 Task: Create Card Card0000000159 in Board Board0000000040 in Workspace WS0000000014 in Trello. Create Card Card0000000160 in Board Board0000000040 in Workspace WS0000000014 in Trello. Create Card Card0000000161 in Board Board0000000041 in Workspace WS0000000014 in Trello. Create Card Card0000000162 in Board Board0000000041 in Workspace WS0000000014 in Trello. Create Card Card0000000163 in Board Board0000000041 in Workspace WS0000000014 in Trello
Action: Mouse moved to (419, 379)
Screenshot: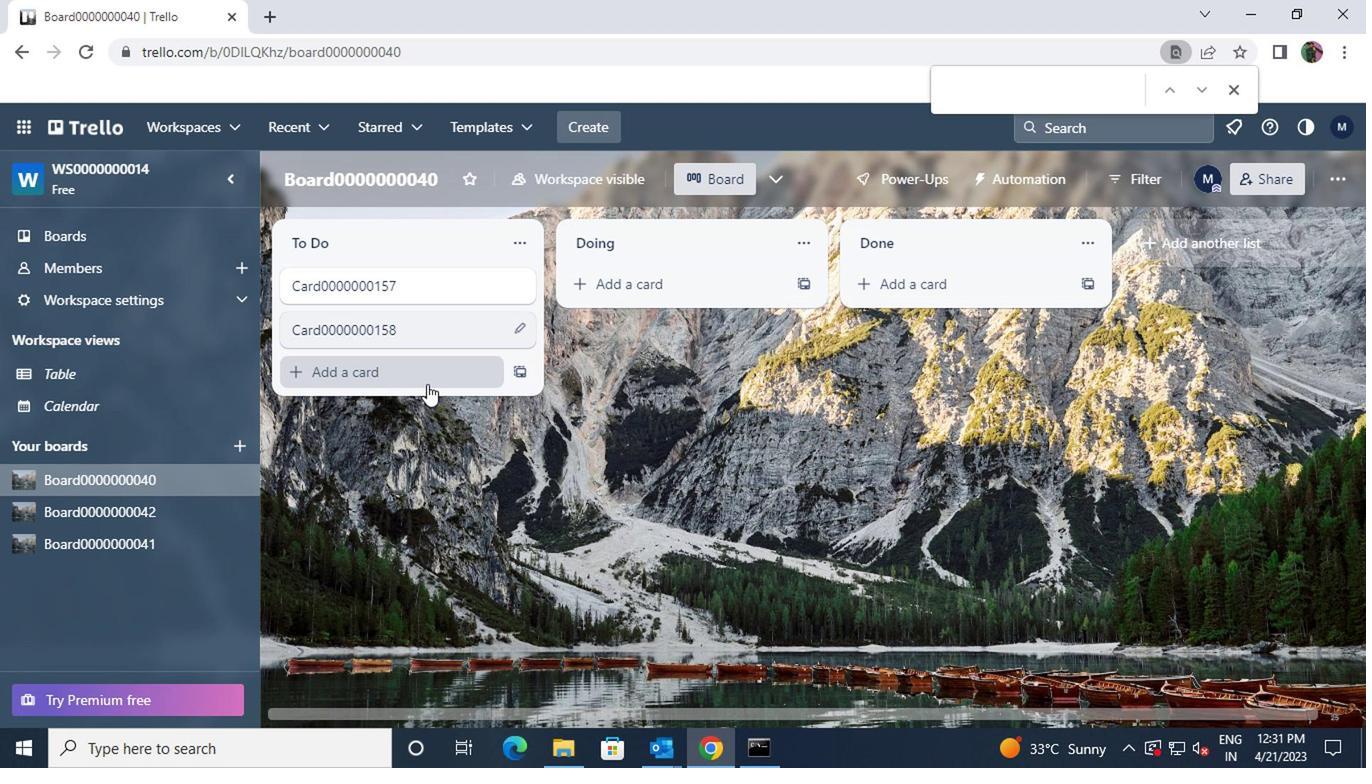 
Action: Mouse pressed left at (419, 379)
Screenshot: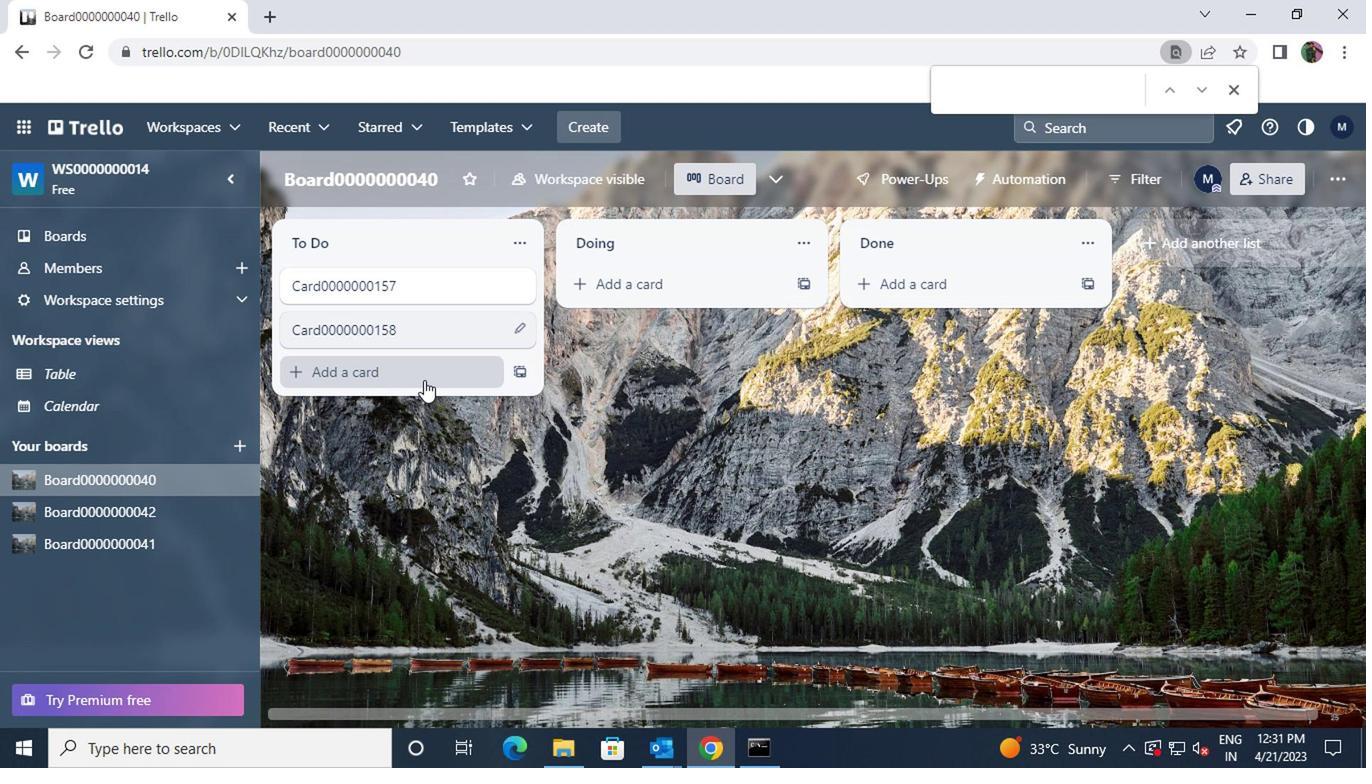 
Action: Key pressed <Key.shift>CARD0000000159
Screenshot: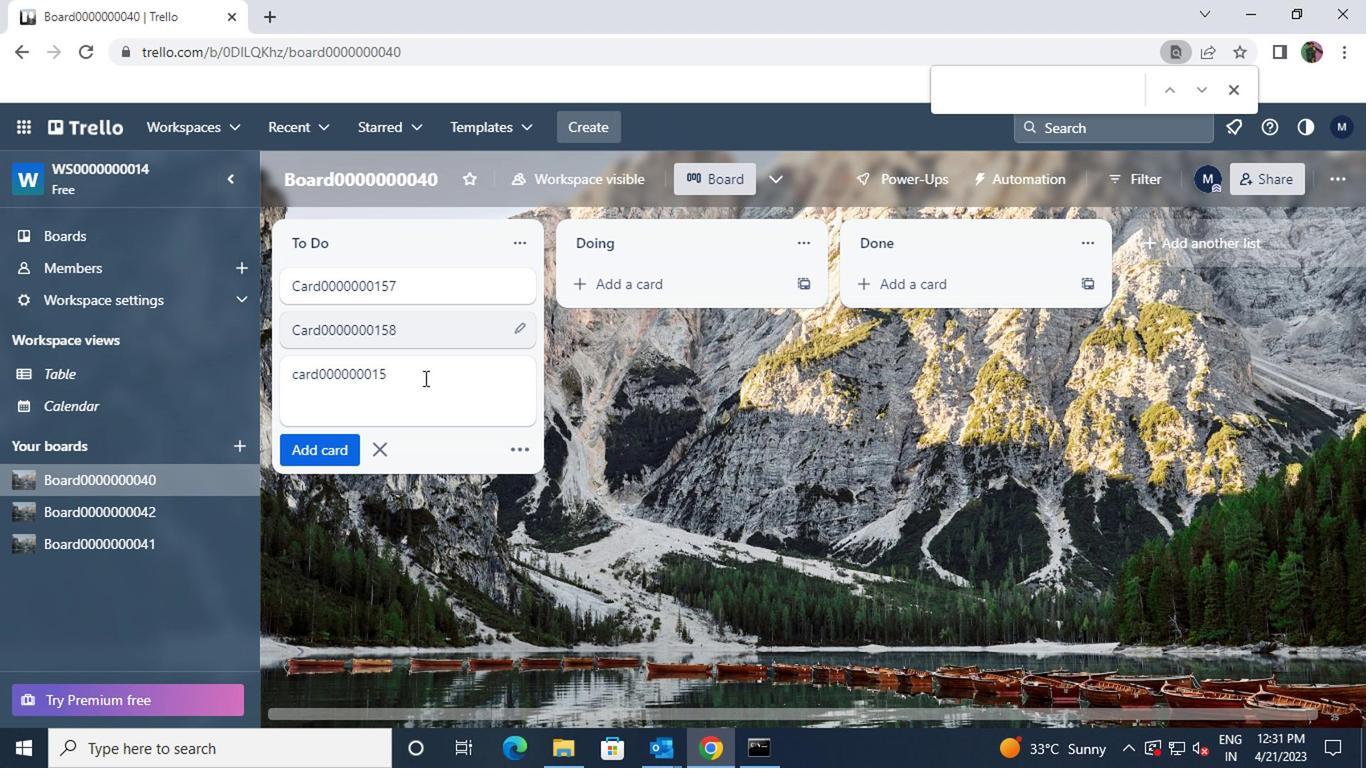 
Action: Mouse moved to (343, 445)
Screenshot: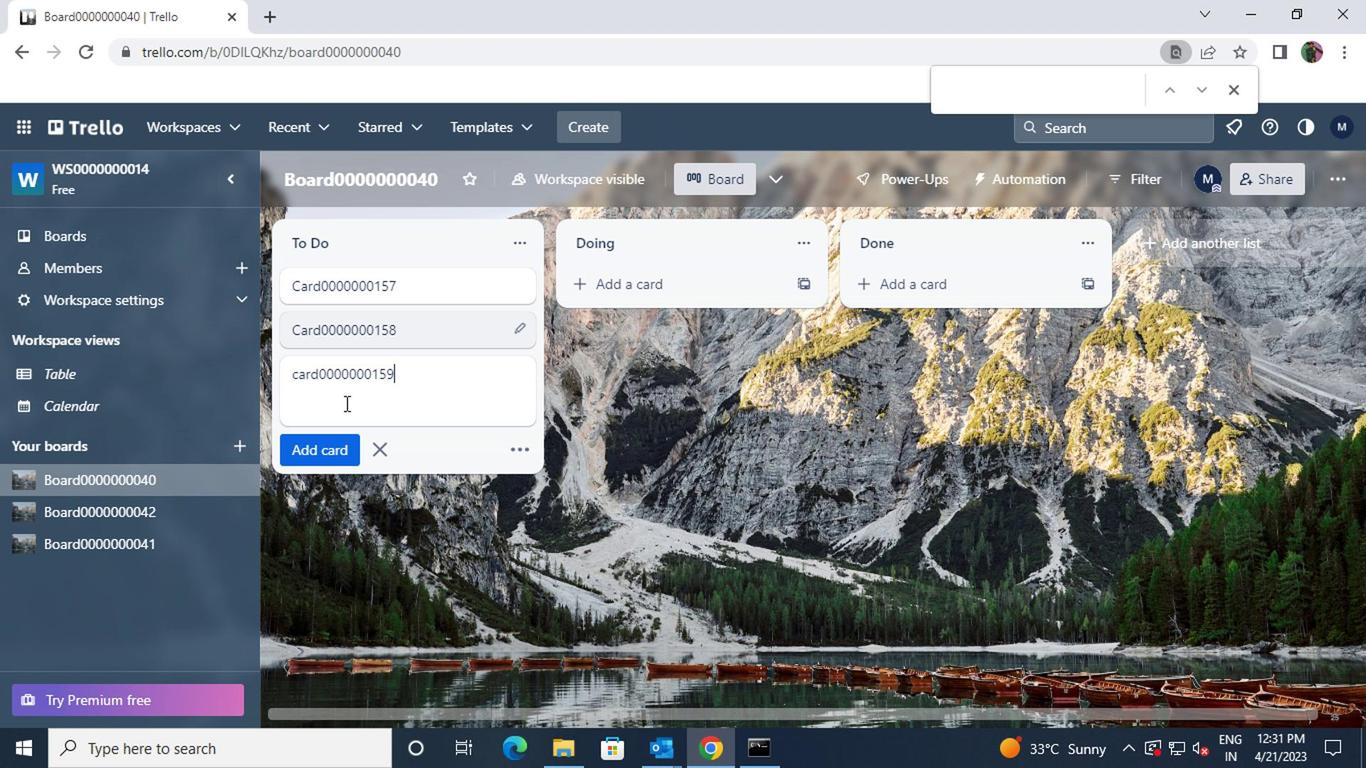 
Action: Mouse pressed left at (343, 445)
Screenshot: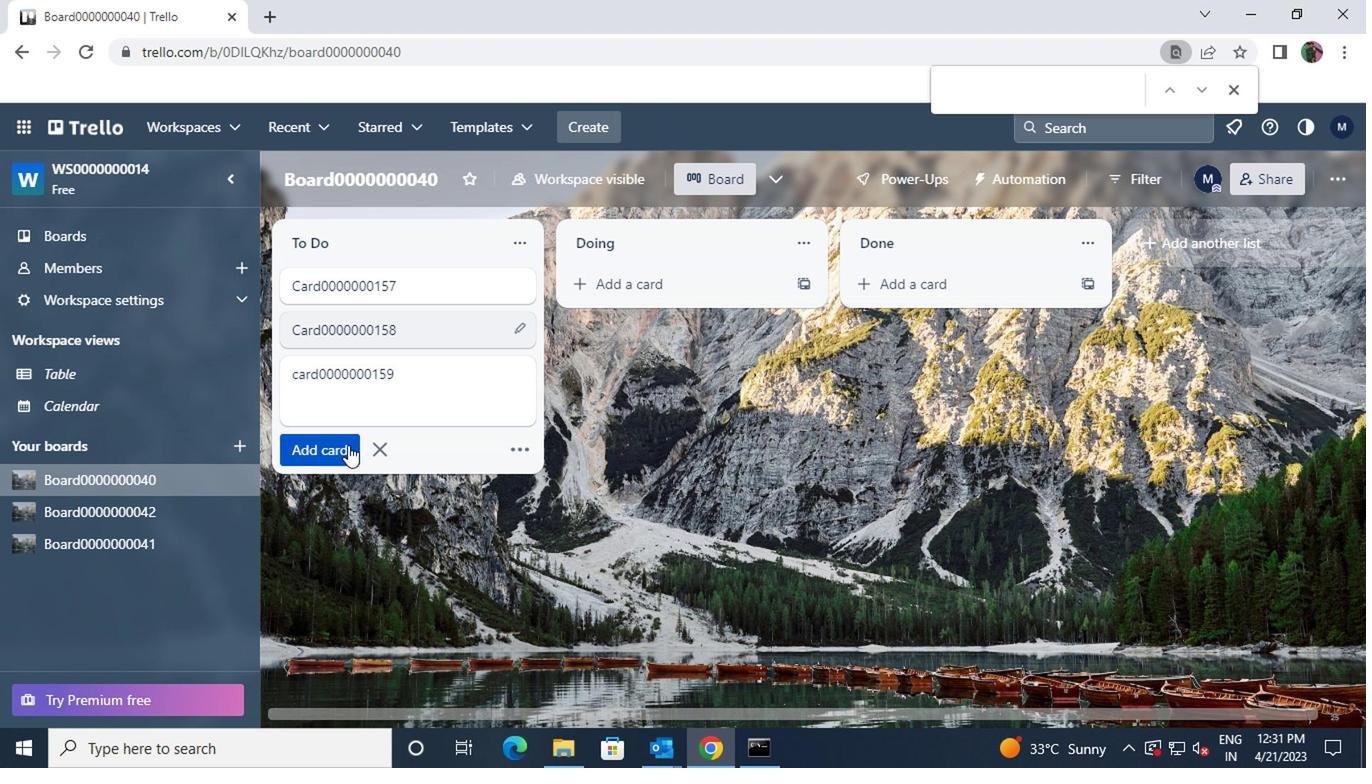 
Action: Key pressed <Key.shift>CARD0000000160
Screenshot: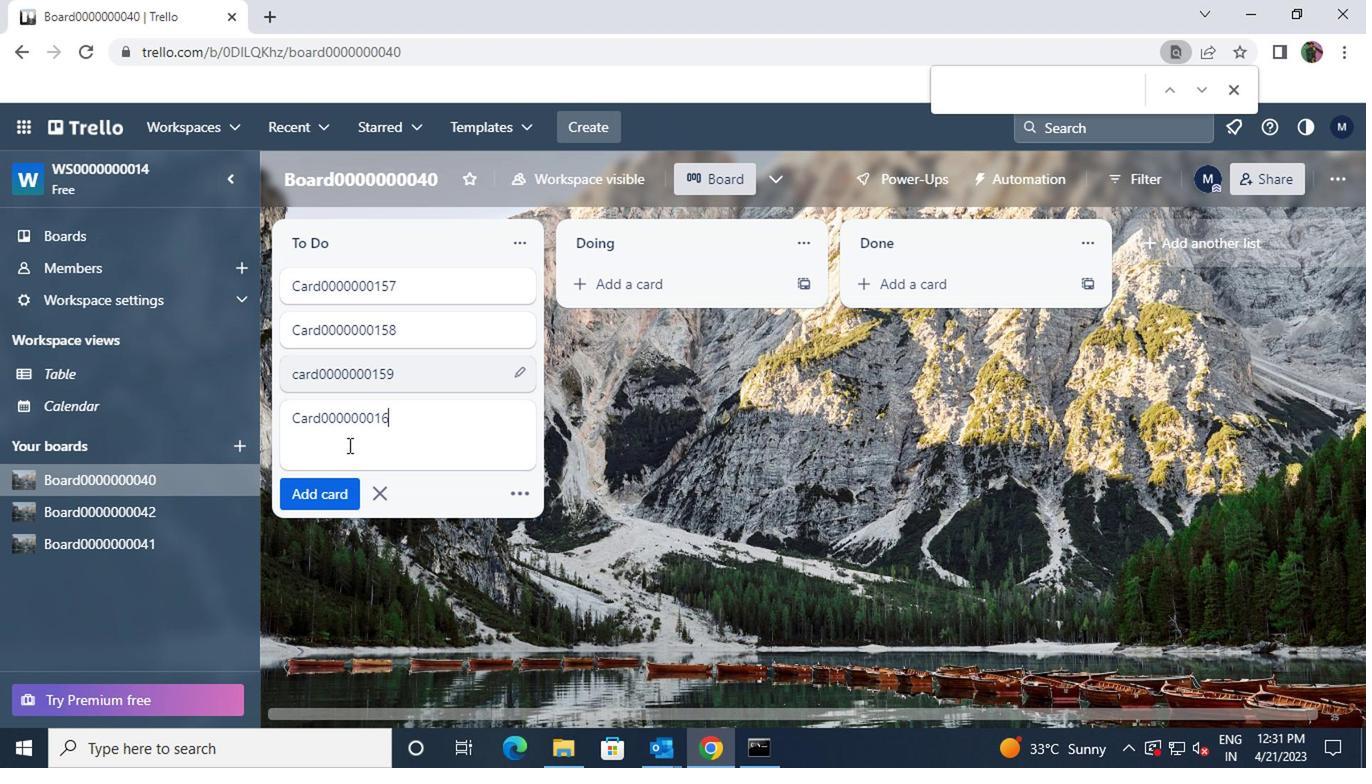 
Action: Mouse moved to (347, 481)
Screenshot: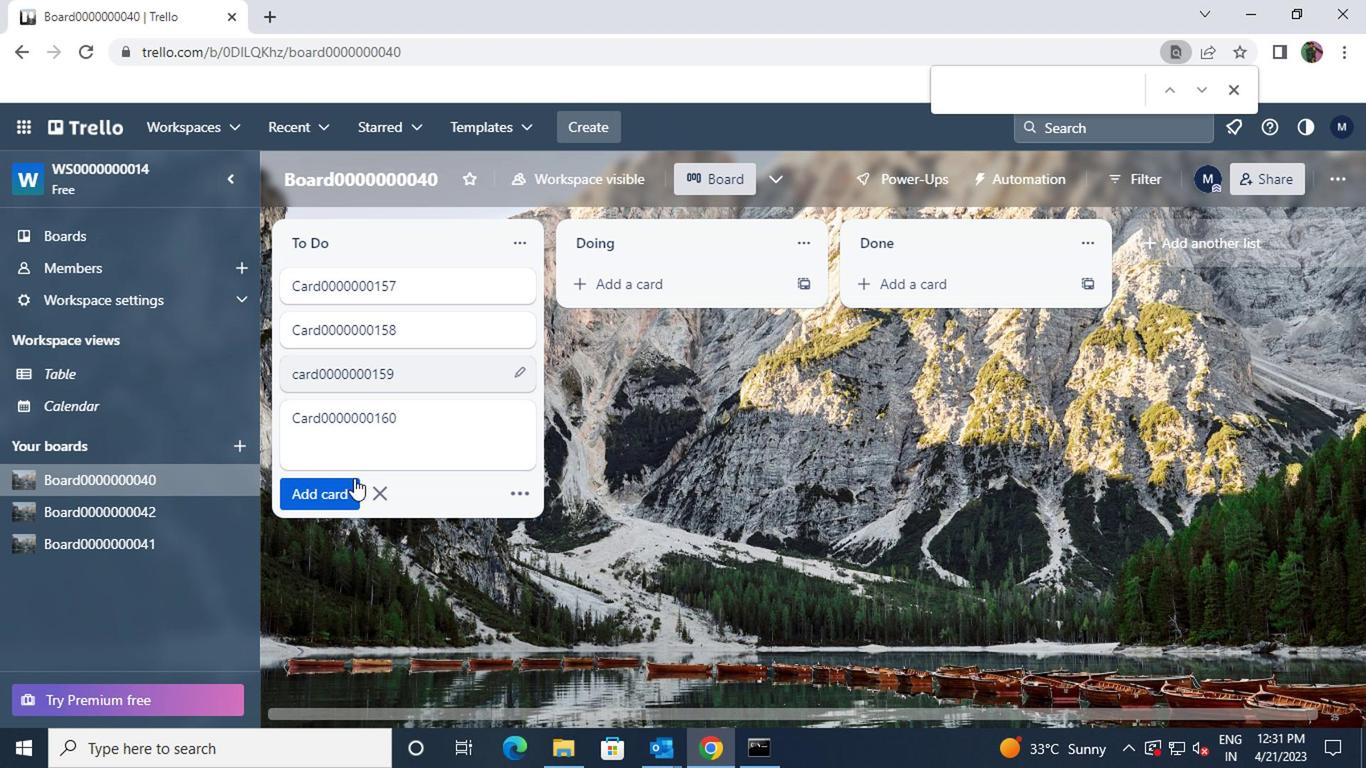 
Action: Mouse pressed left at (347, 481)
Screenshot: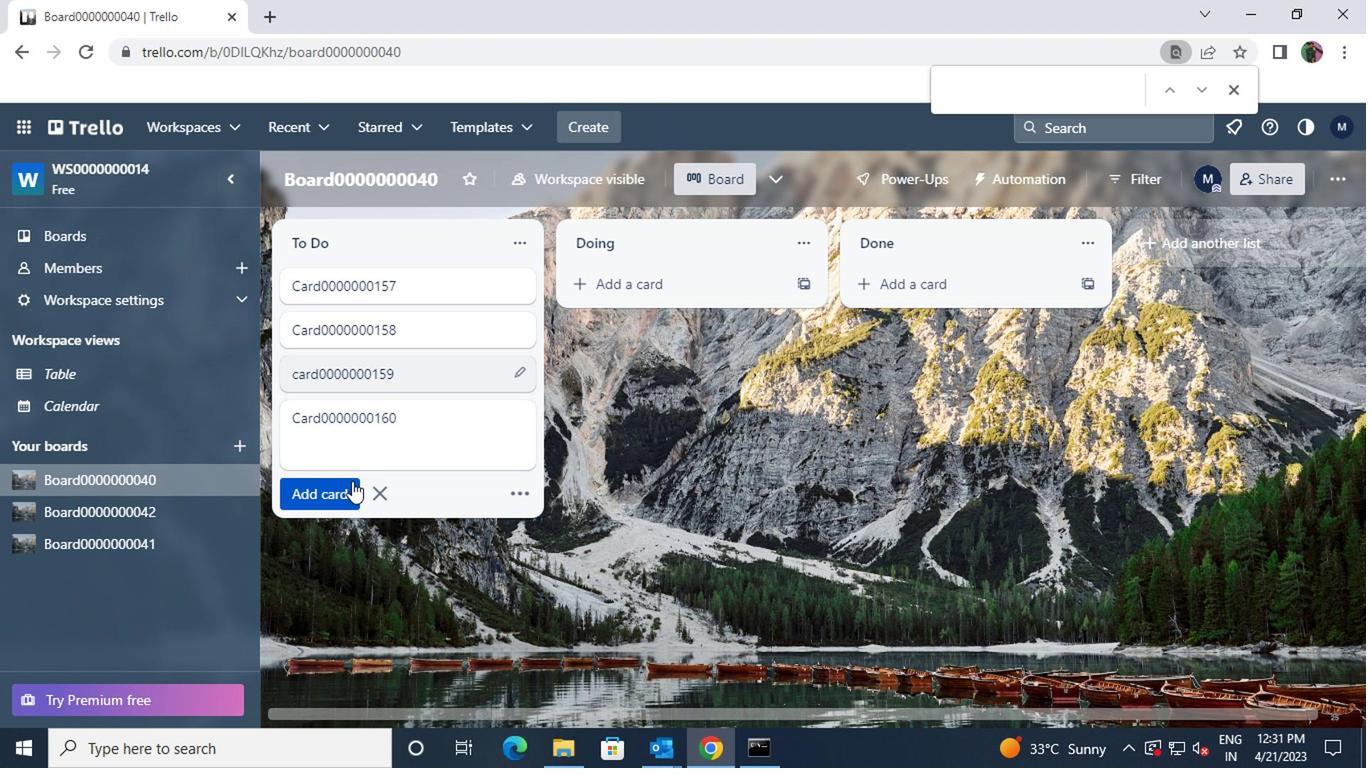 
Action: Mouse moved to (172, 540)
Screenshot: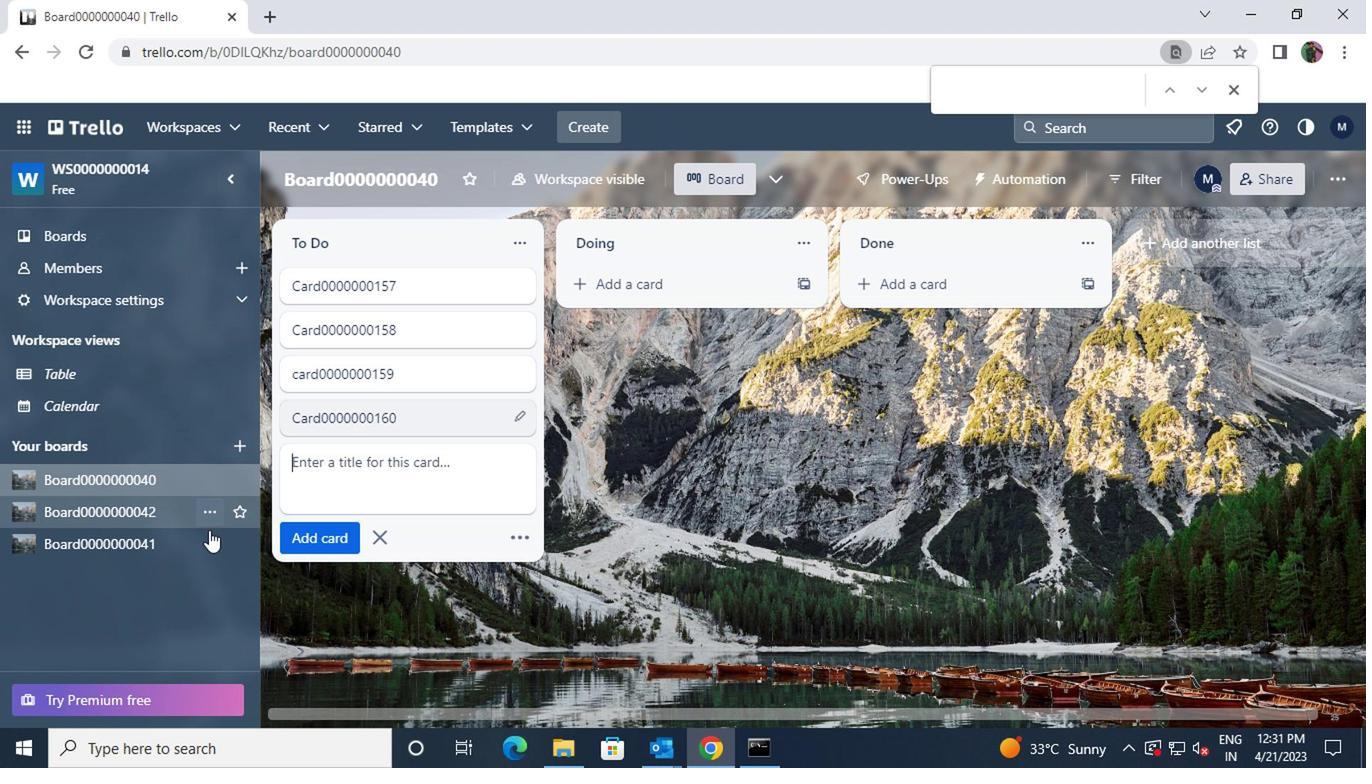 
Action: Mouse pressed left at (172, 540)
Screenshot: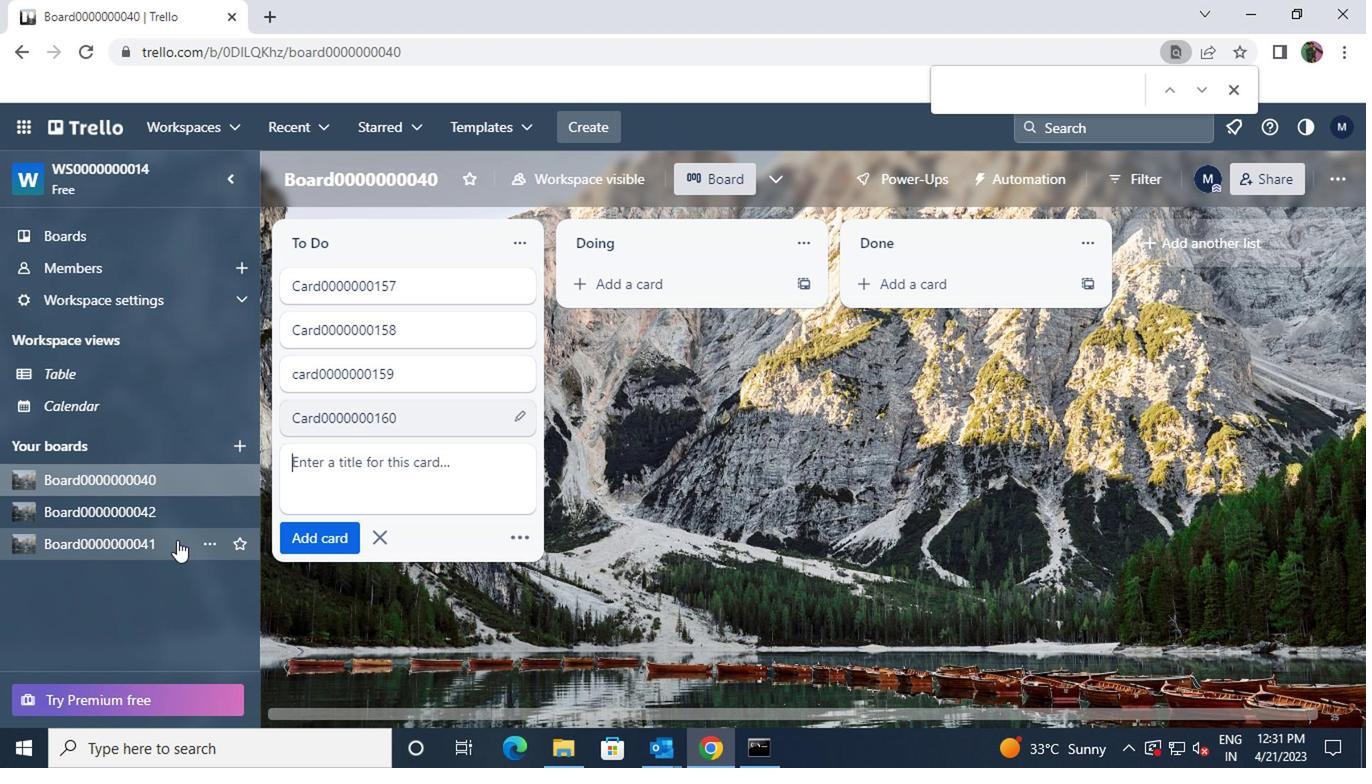 
Action: Mouse moved to (288, 283)
Screenshot: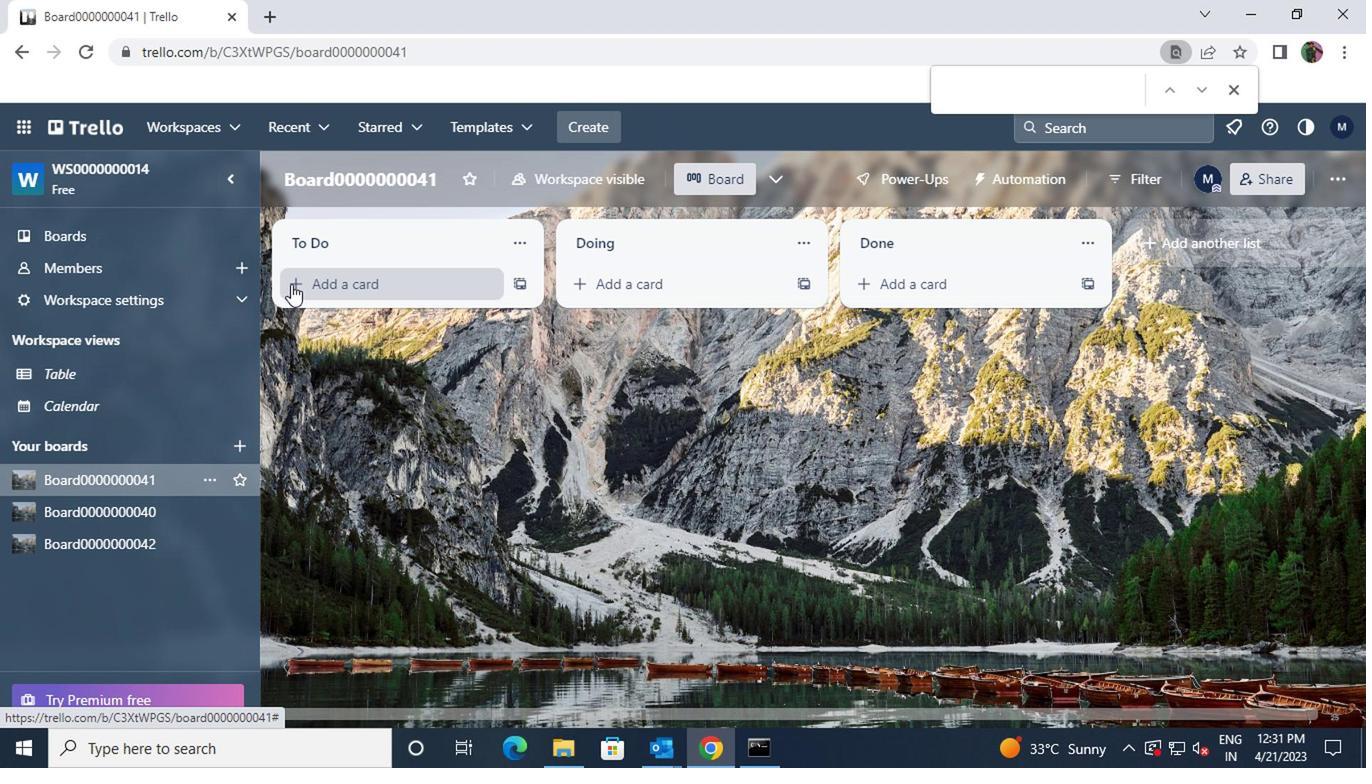 
Action: Mouse pressed left at (288, 283)
Screenshot: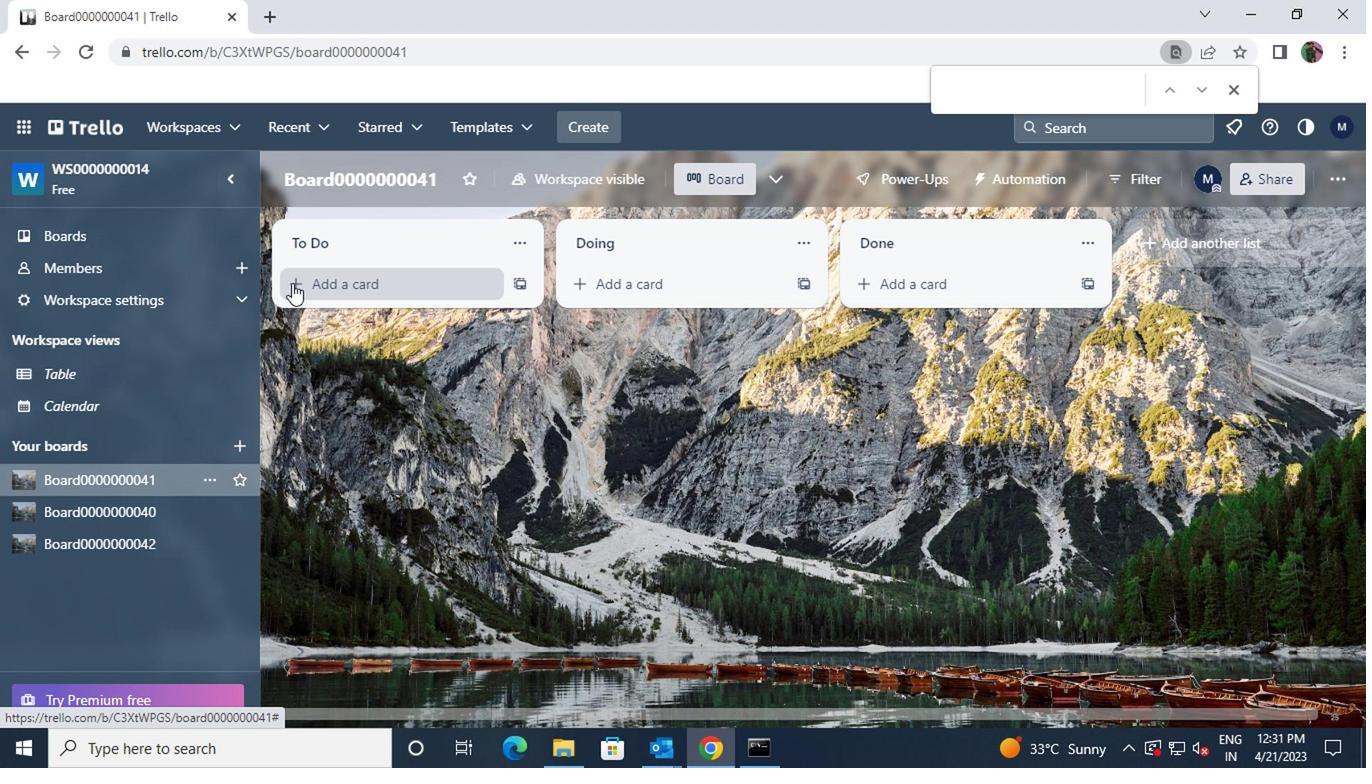 
Action: Key pressed <Key.shift>CARD0000000161
Screenshot: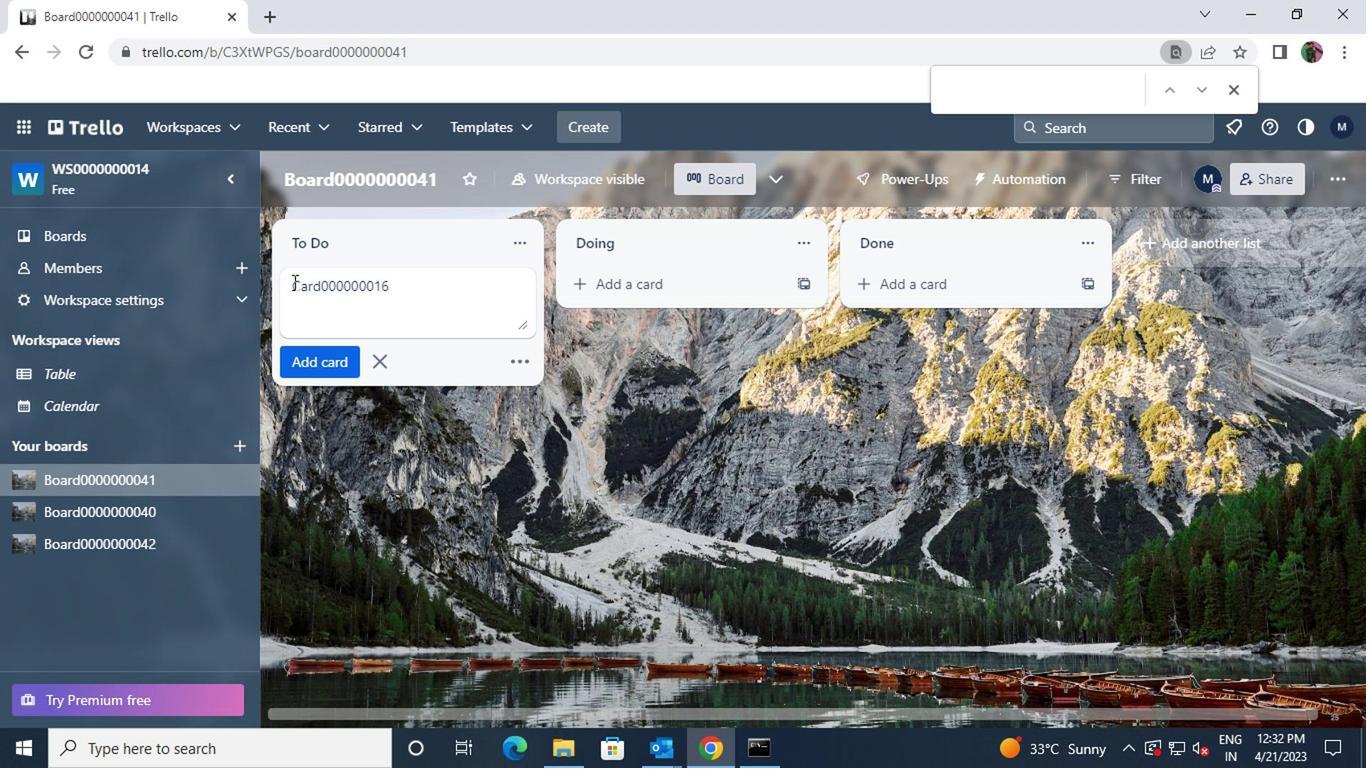 
Action: Mouse moved to (294, 355)
Screenshot: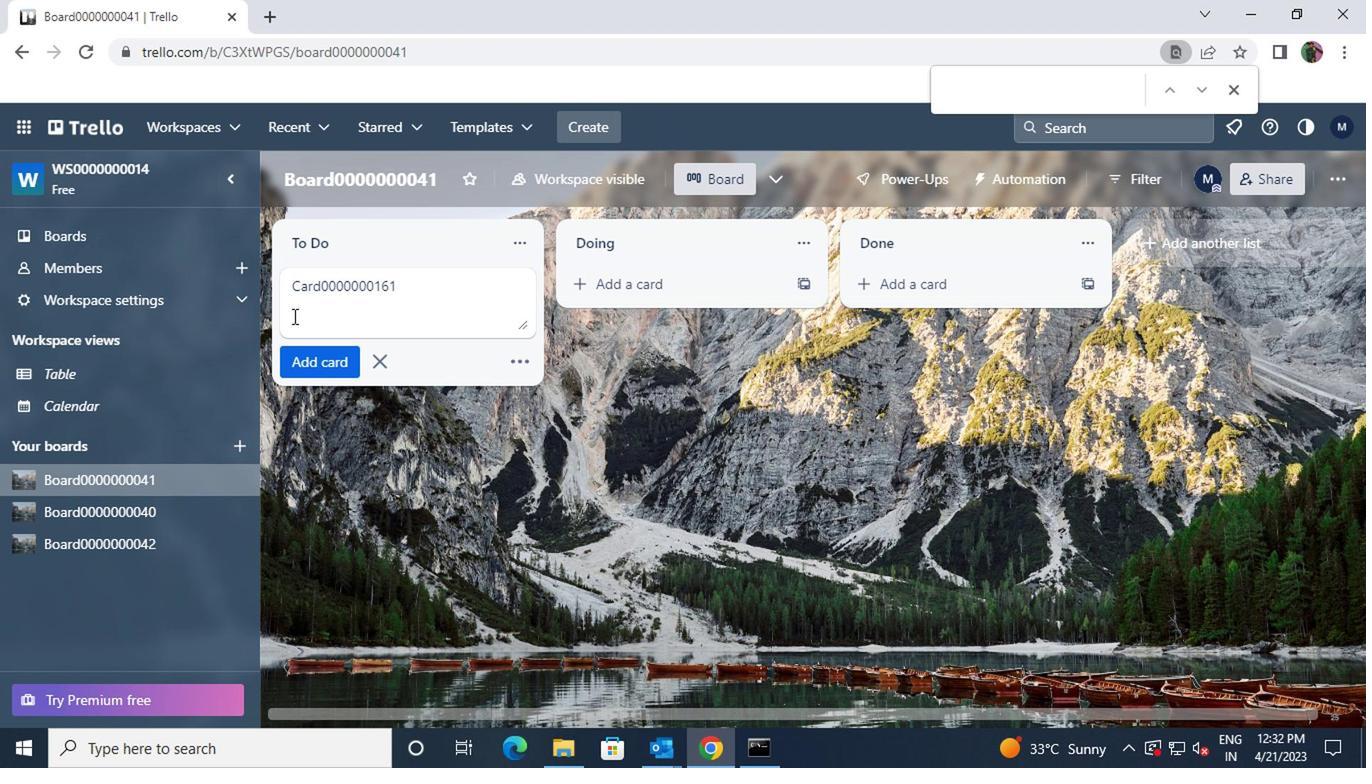 
Action: Mouse pressed left at (294, 355)
Screenshot: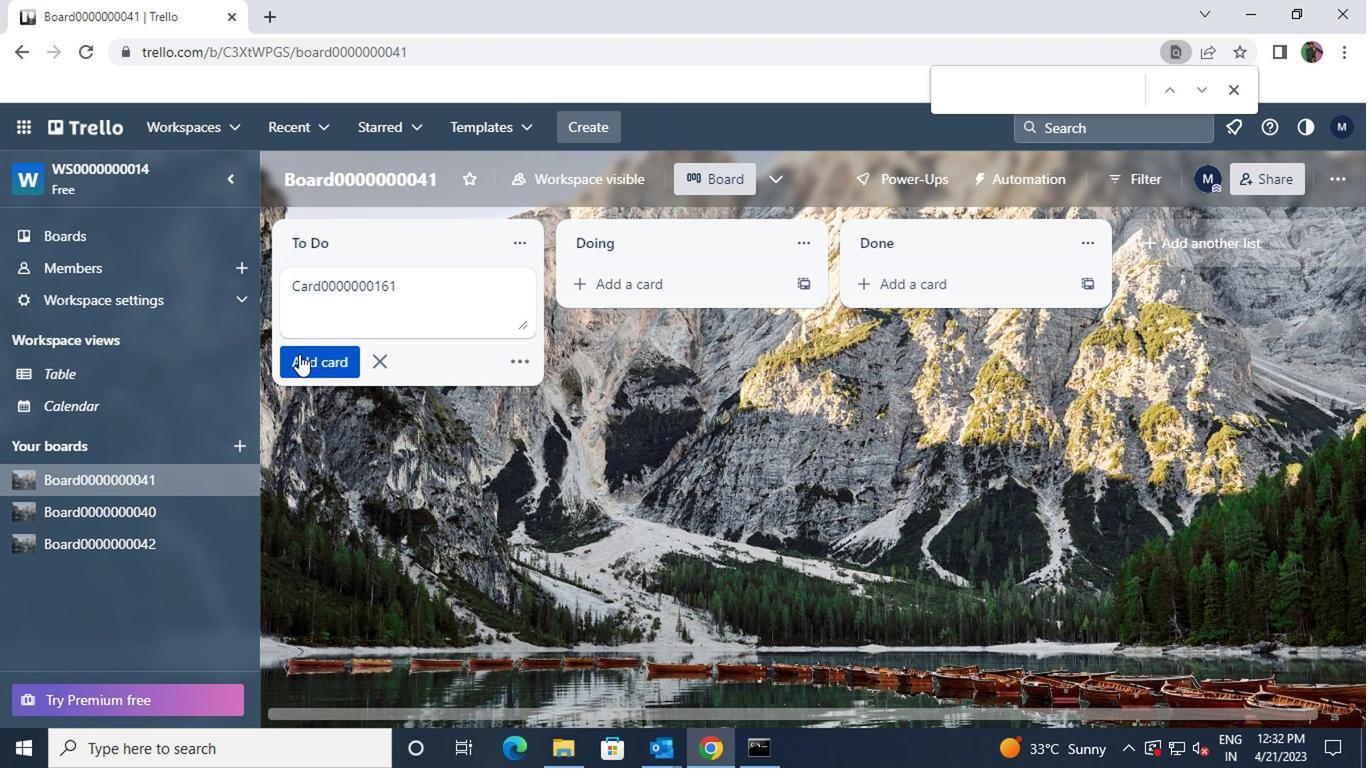 
Action: Key pressed <Key.shift>CARD0000000162
Screenshot: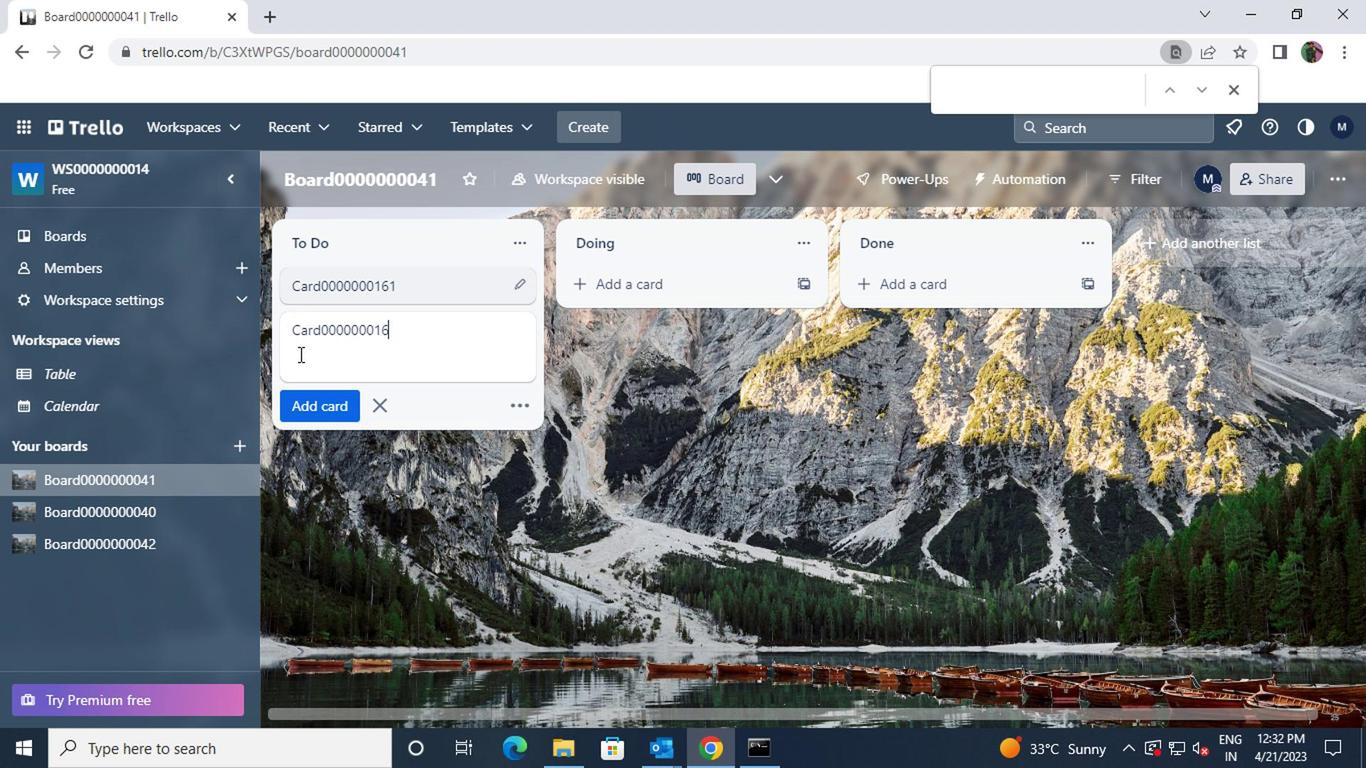 
Action: Mouse moved to (299, 397)
Screenshot: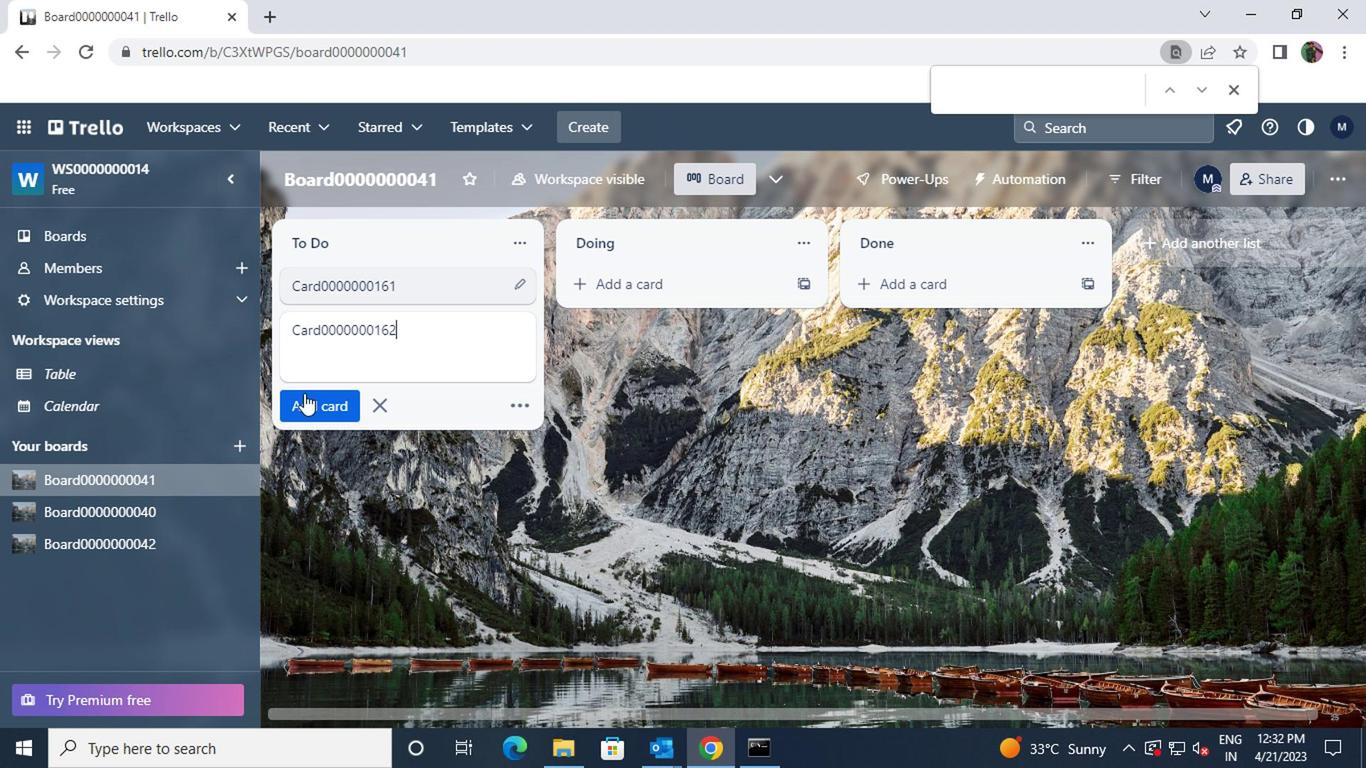 
Action: Mouse pressed left at (299, 397)
Screenshot: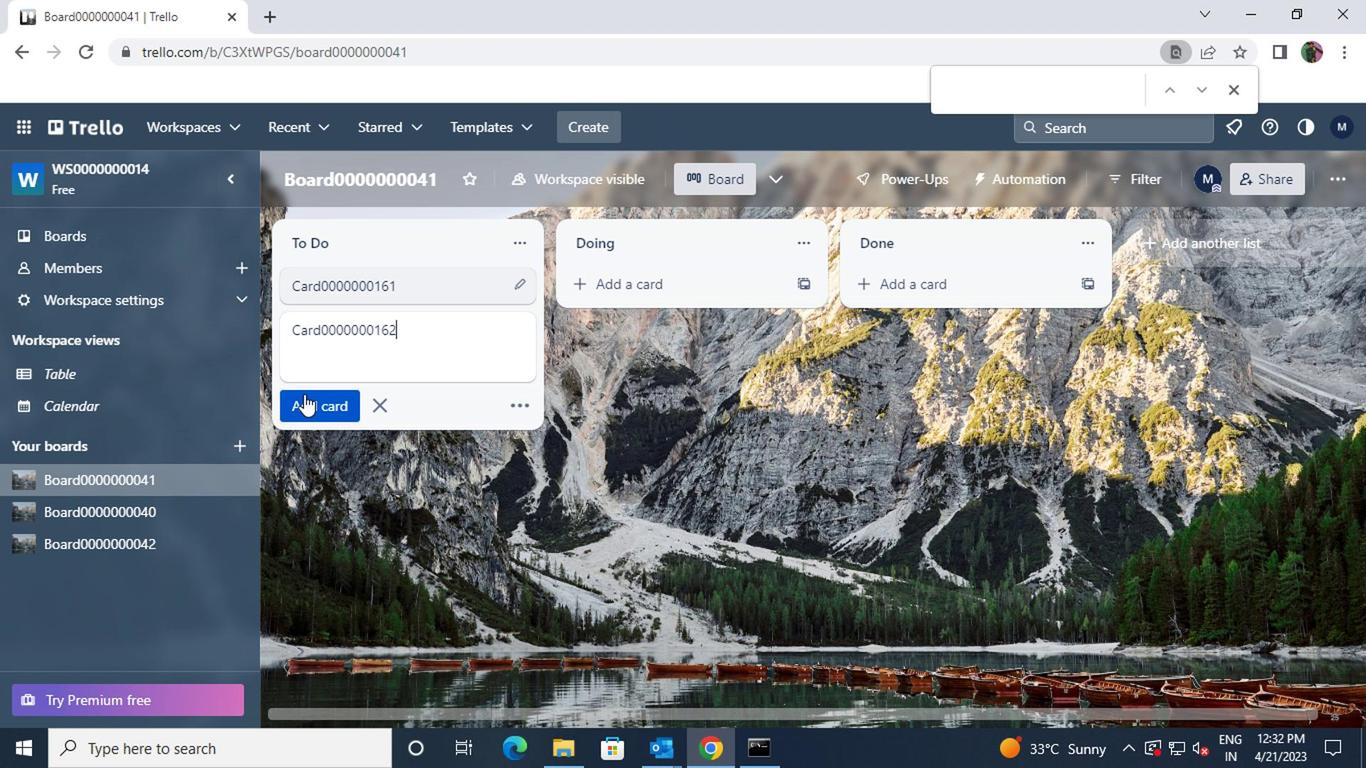 
Action: Key pressed <Key.shift>CARD0000000163
Screenshot: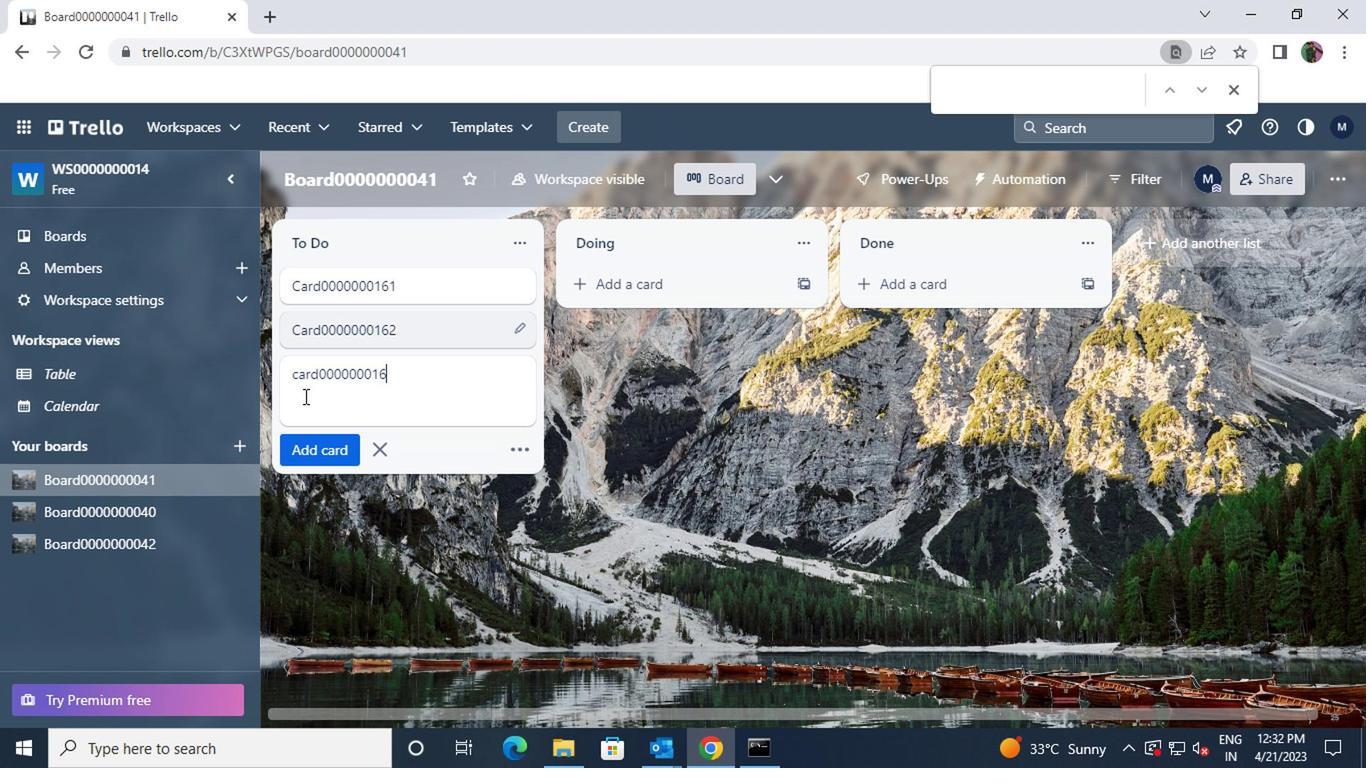 
Action: Mouse moved to (327, 439)
Screenshot: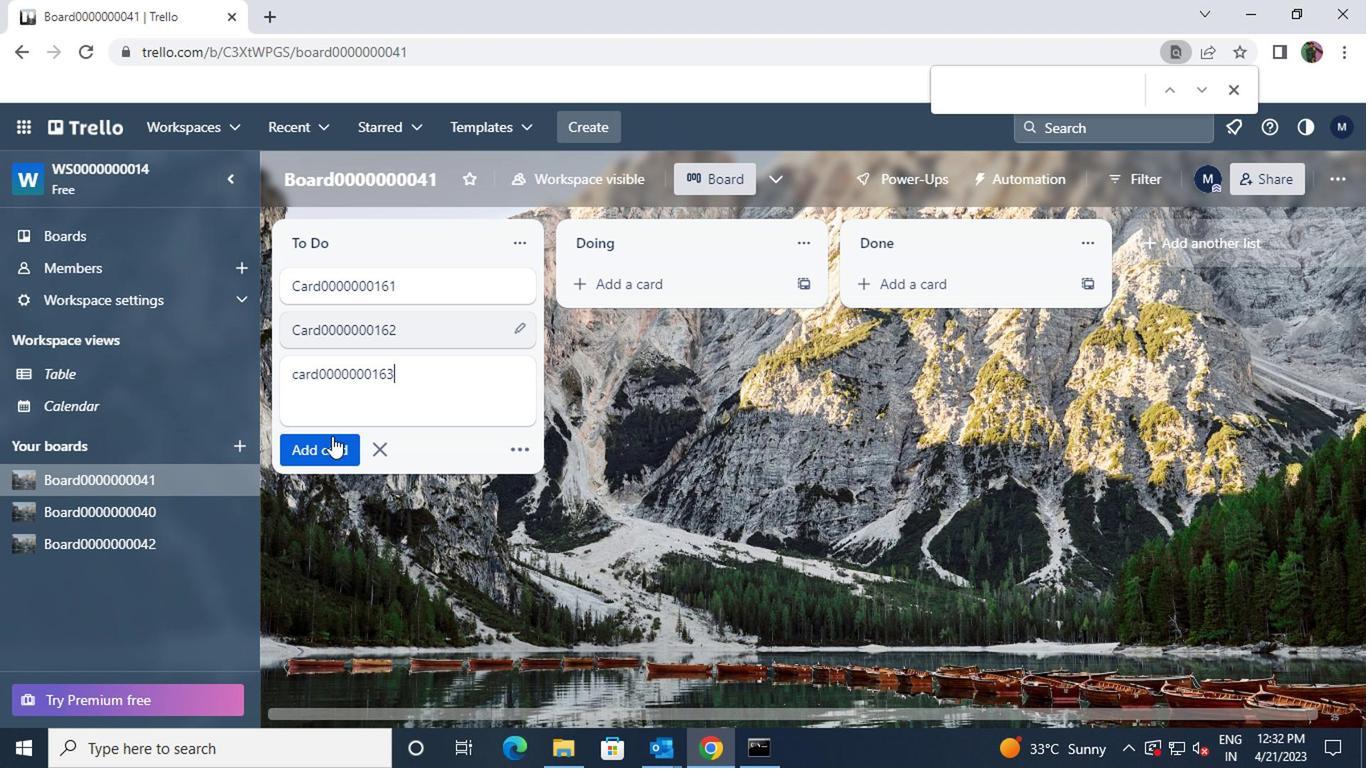 
Action: Mouse pressed left at (327, 439)
Screenshot: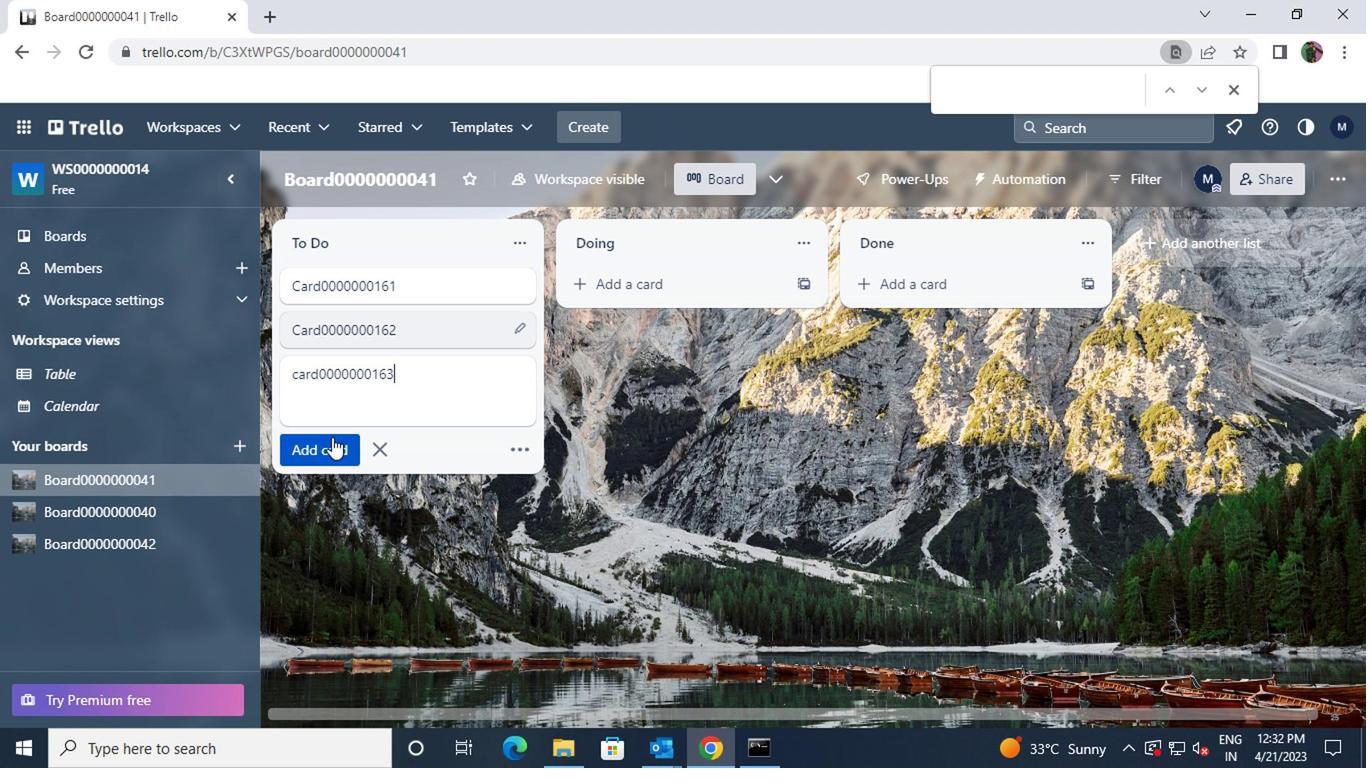 
